 Task: Send email   from  to Email0001 with a subject Subject0001 and add a message Message0001
Action: Mouse moved to (596, 28)
Screenshot: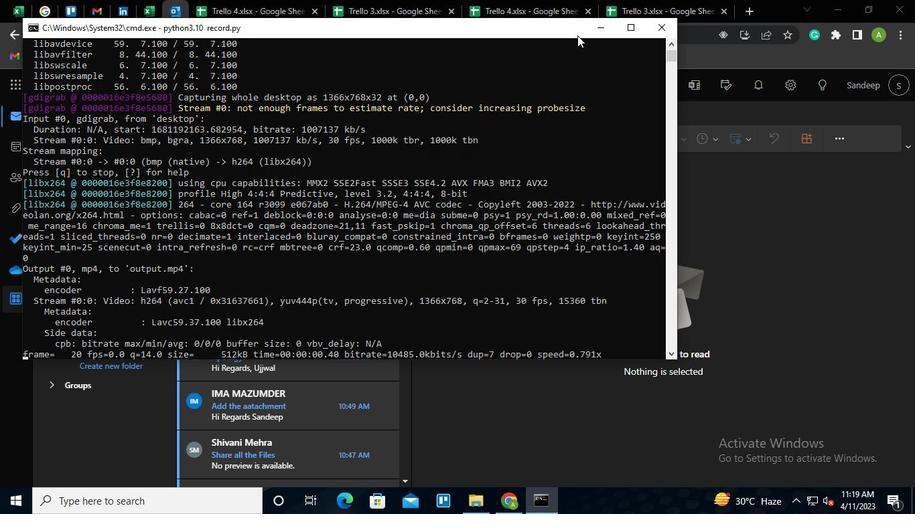 
Action: Mouse pressed left at (596, 28)
Screenshot: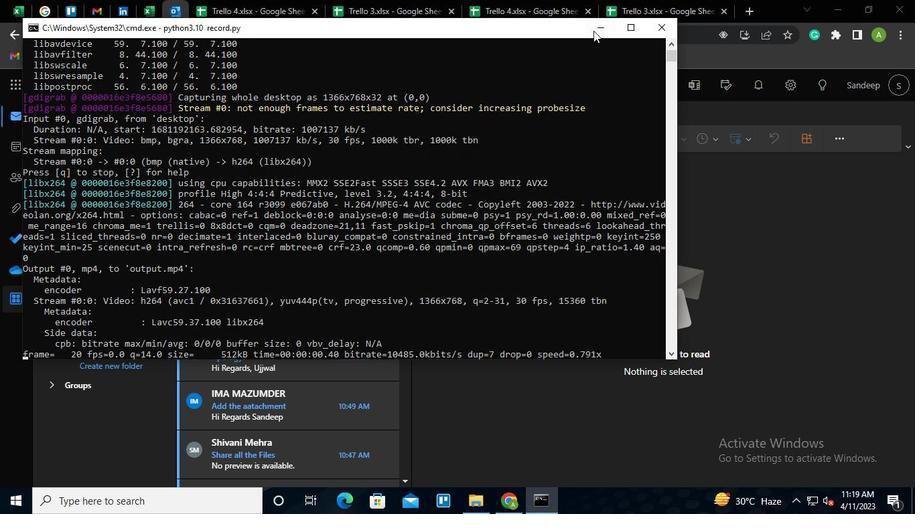 
Action: Mouse moved to (88, 142)
Screenshot: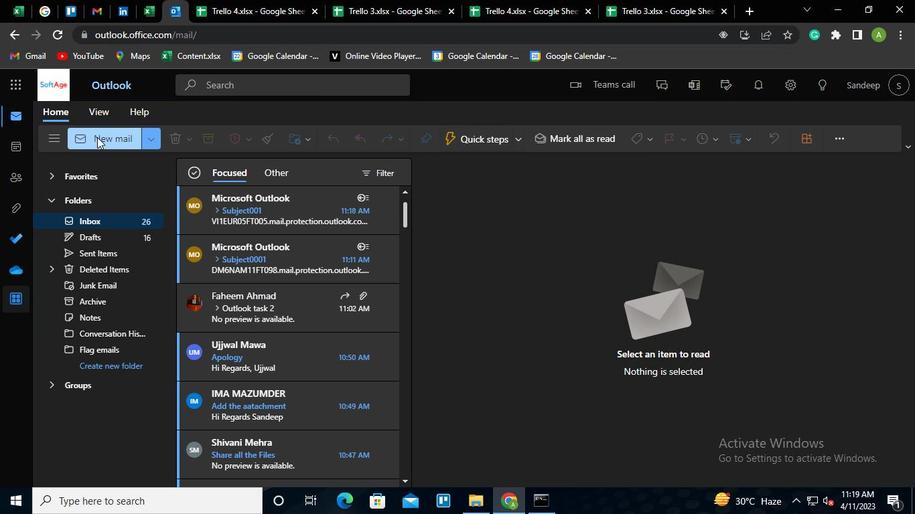 
Action: Mouse pressed left at (88, 142)
Screenshot: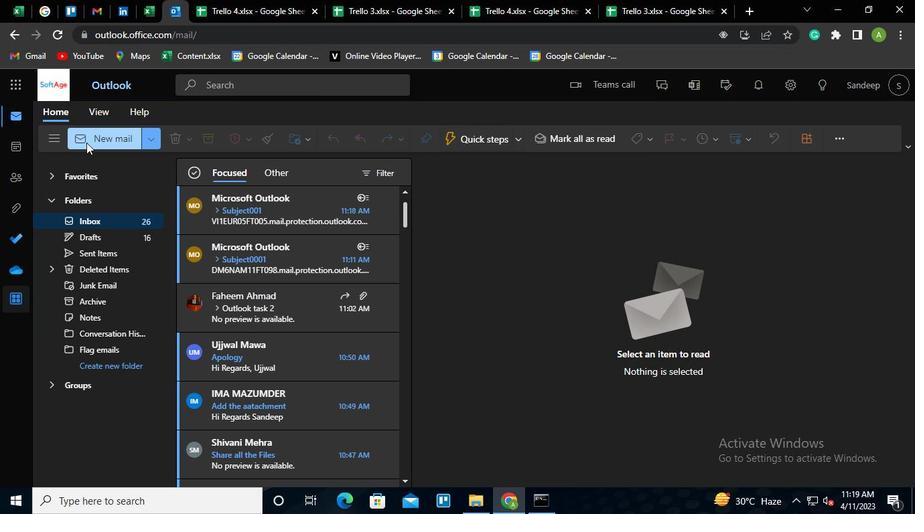 
Action: Mouse moved to (529, 215)
Screenshot: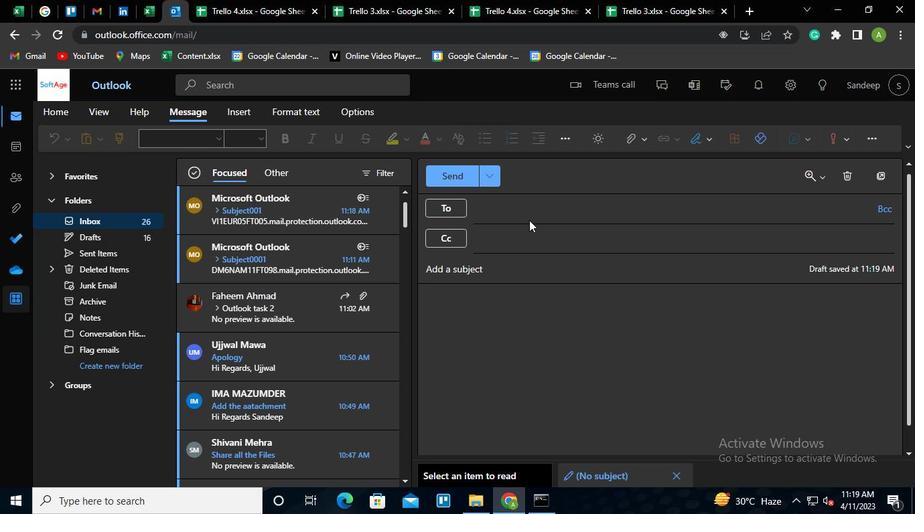 
Action: Mouse pressed left at (529, 215)
Screenshot: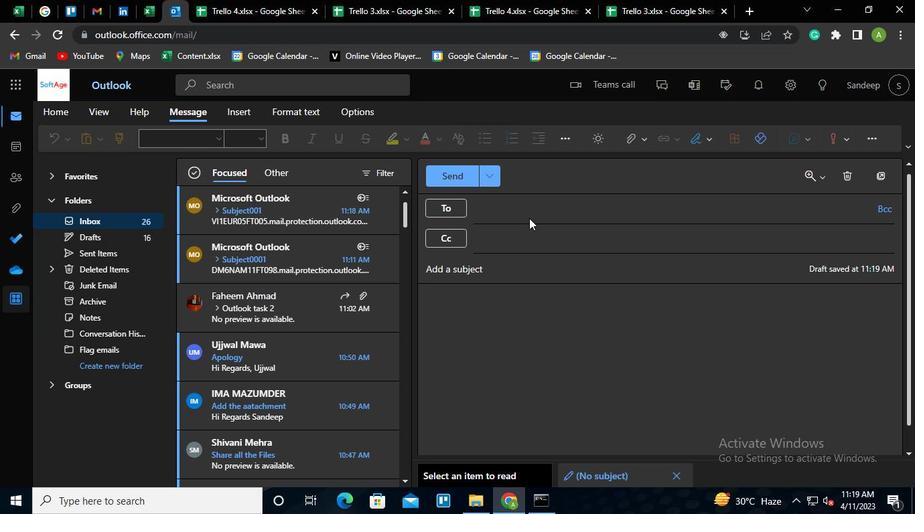 
Action: Mouse moved to (431, 174)
Screenshot: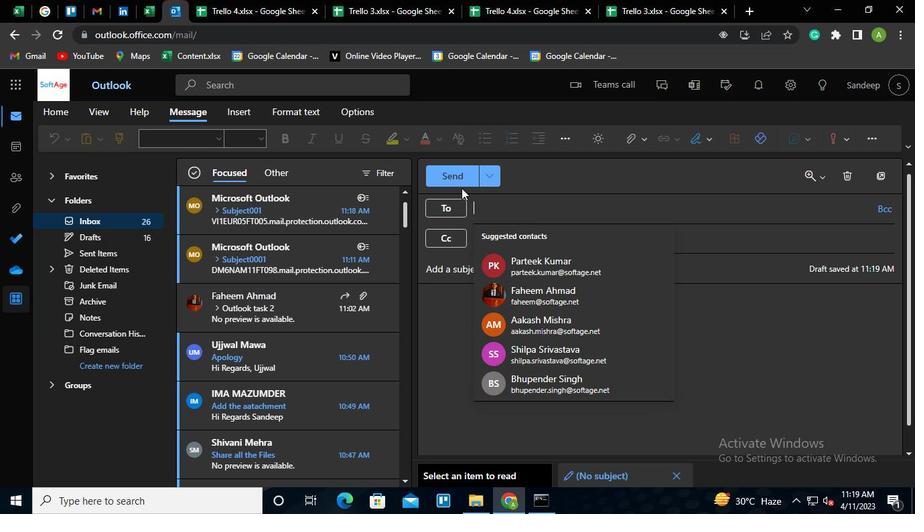 
Action: Keyboard Key.shift
Screenshot: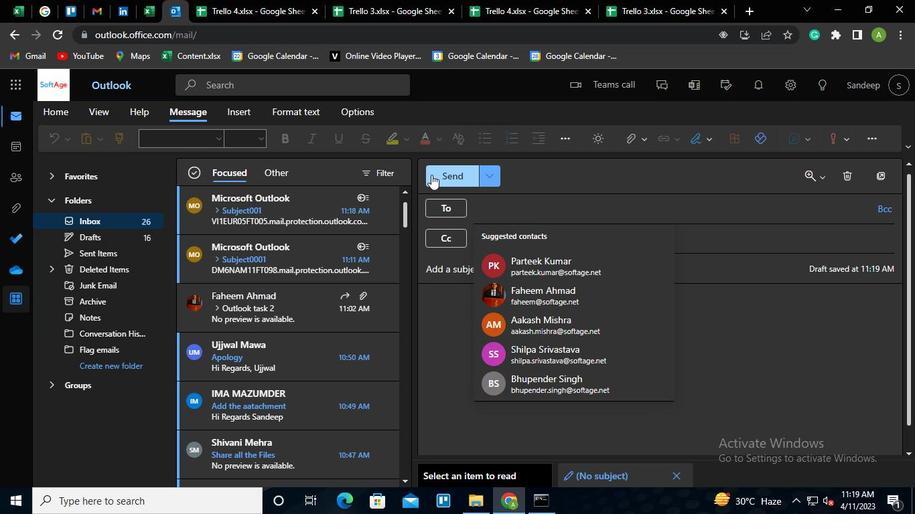 
Action: Keyboard E
Screenshot: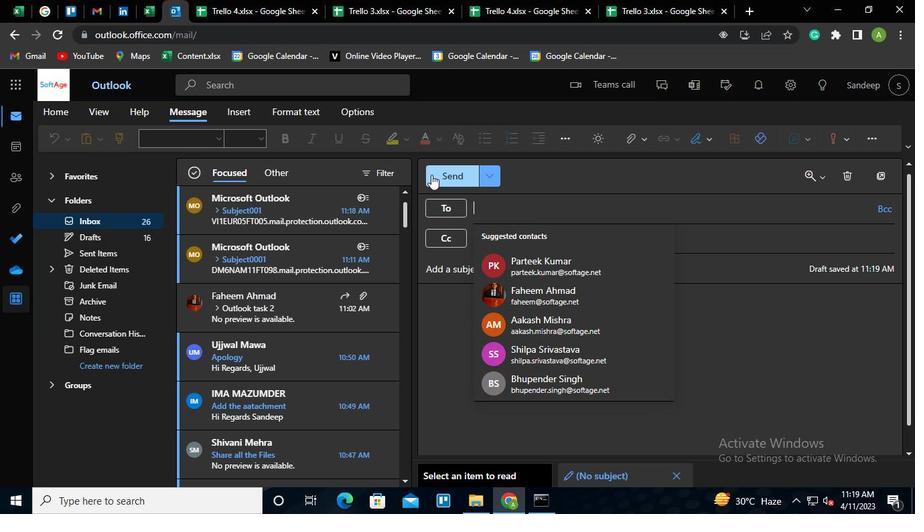 
Action: Keyboard m
Screenshot: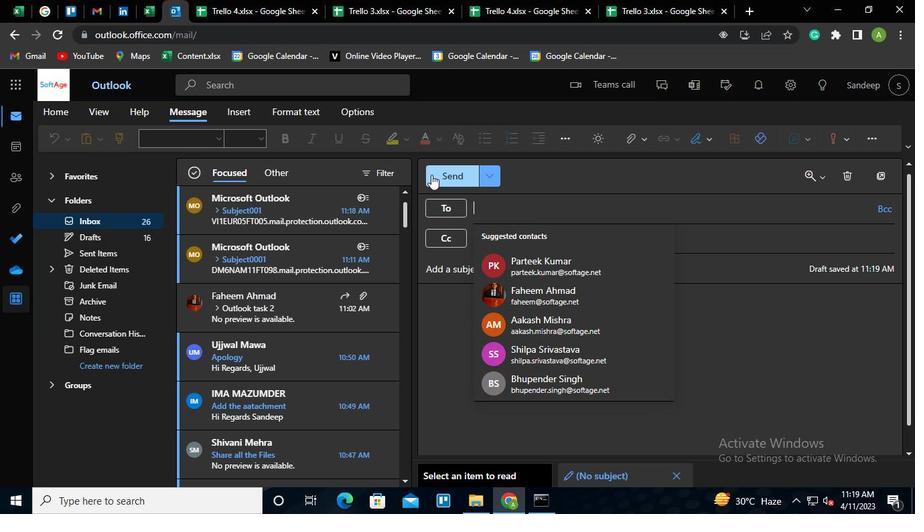 
Action: Keyboard a
Screenshot: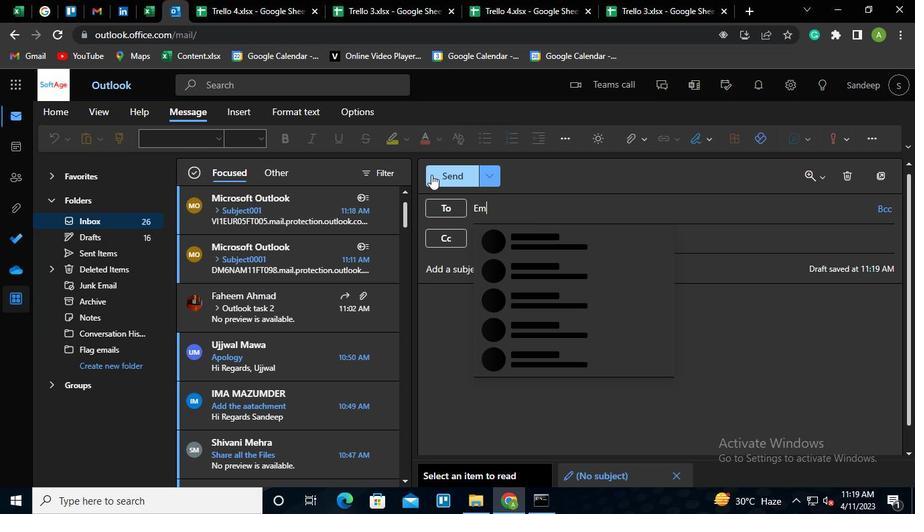 
Action: Keyboard i
Screenshot: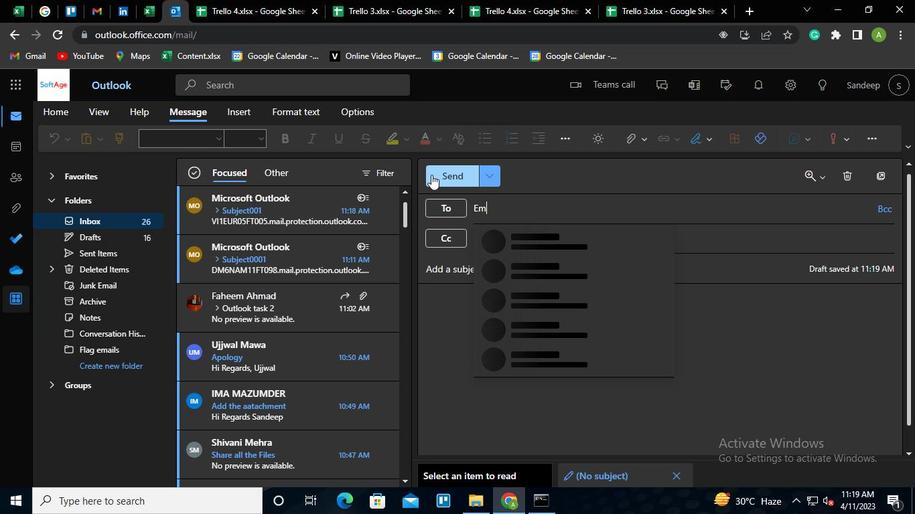 
Action: Keyboard Key.enter
Screenshot: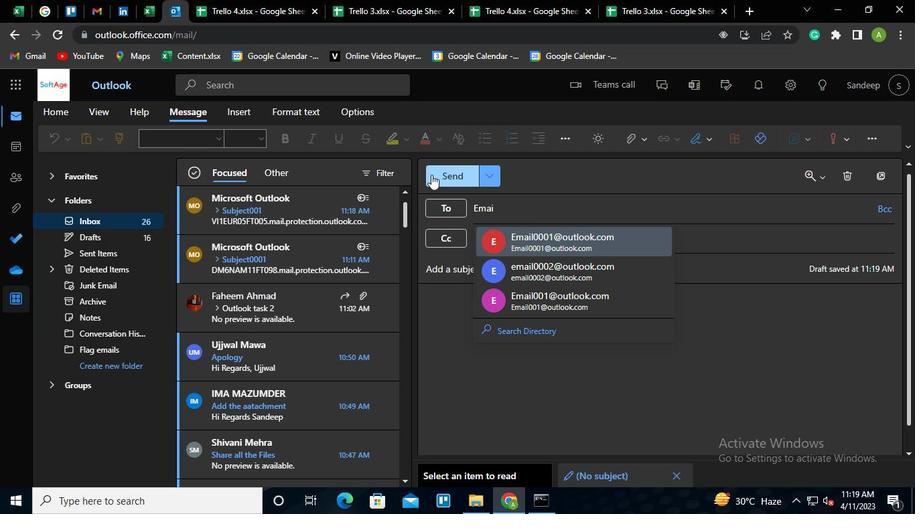 
Action: Mouse moved to (511, 270)
Screenshot: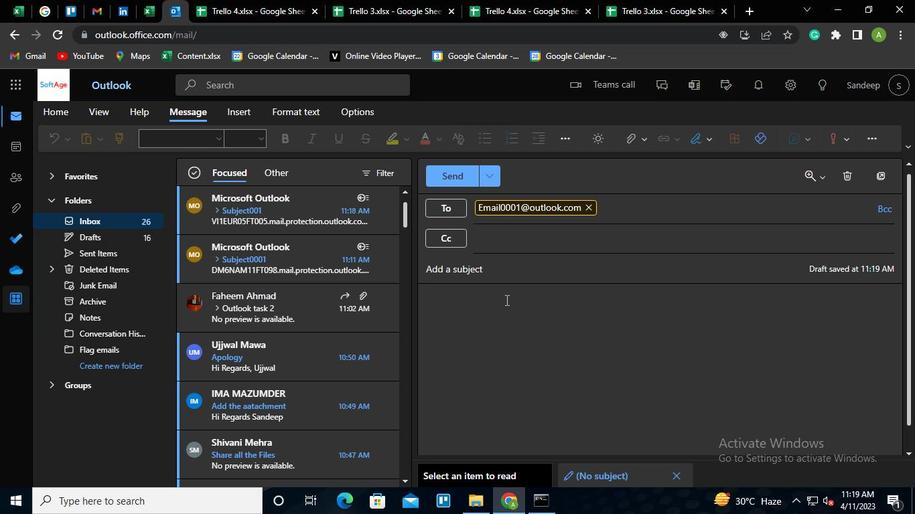
Action: Mouse pressed left at (511, 270)
Screenshot: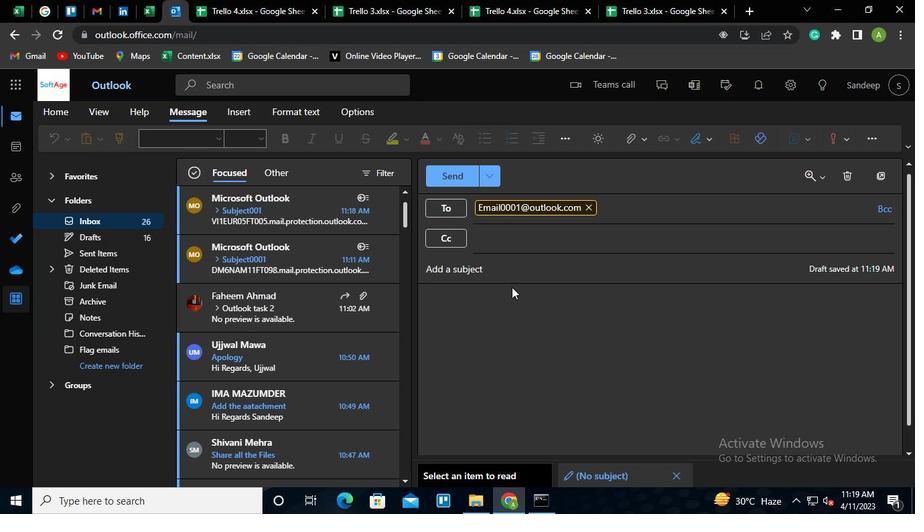 
Action: Keyboard Key.shift
Screenshot: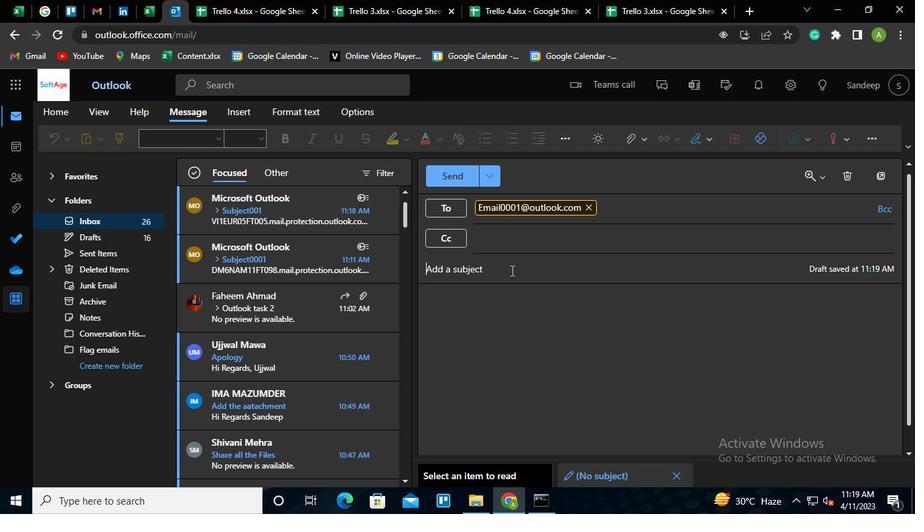 
Action: Keyboard S
Screenshot: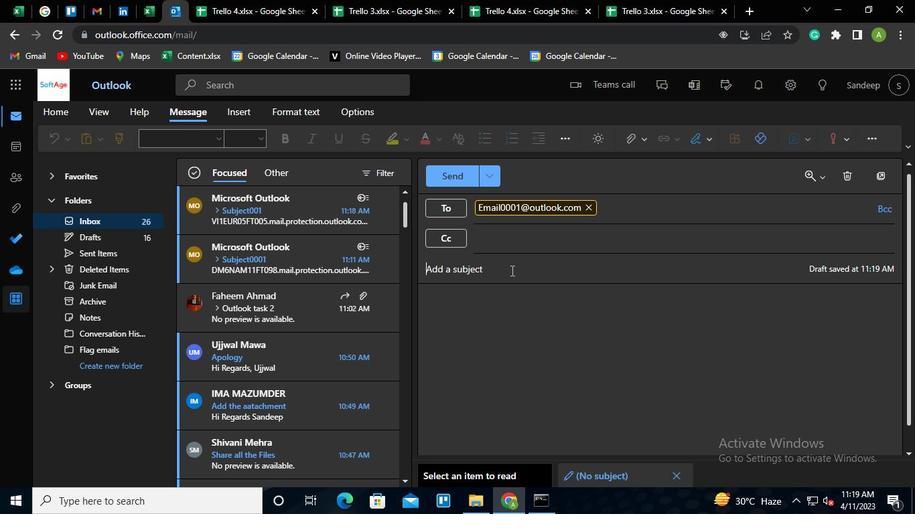 
Action: Keyboard u
Screenshot: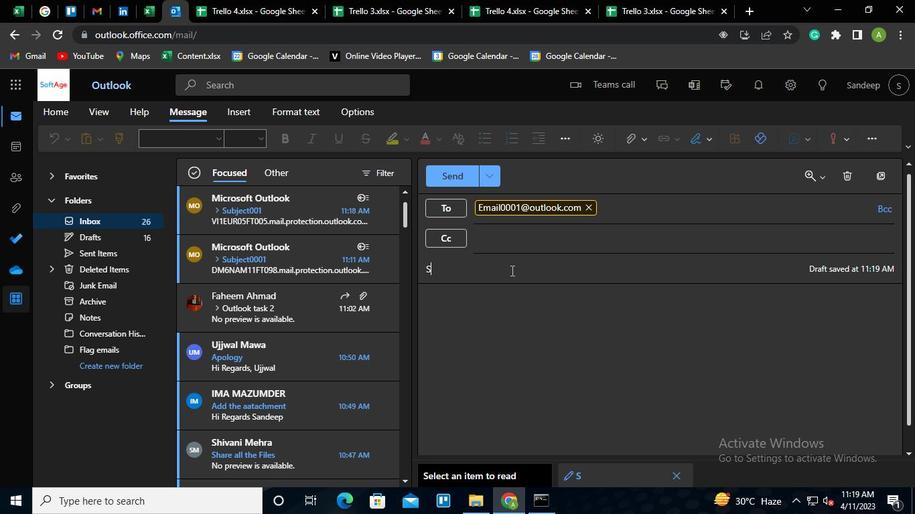 
Action: Keyboard b
Screenshot: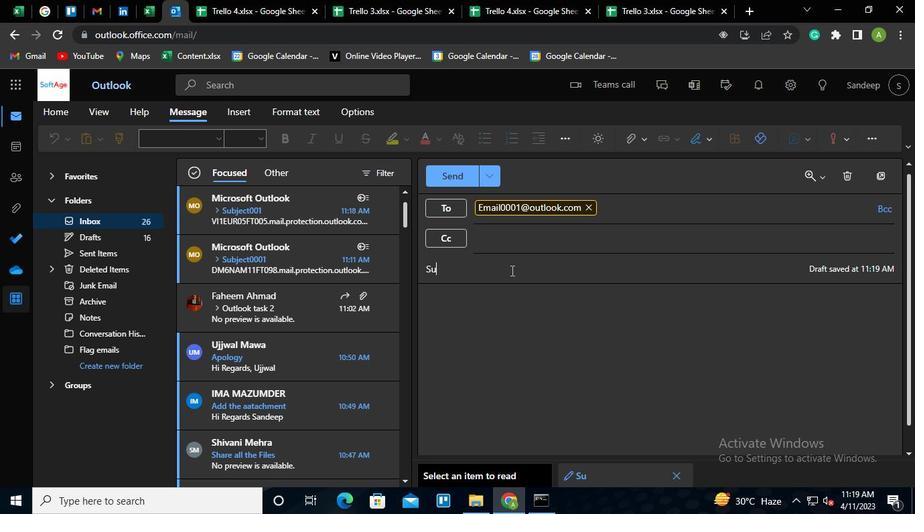 
Action: Keyboard l
Screenshot: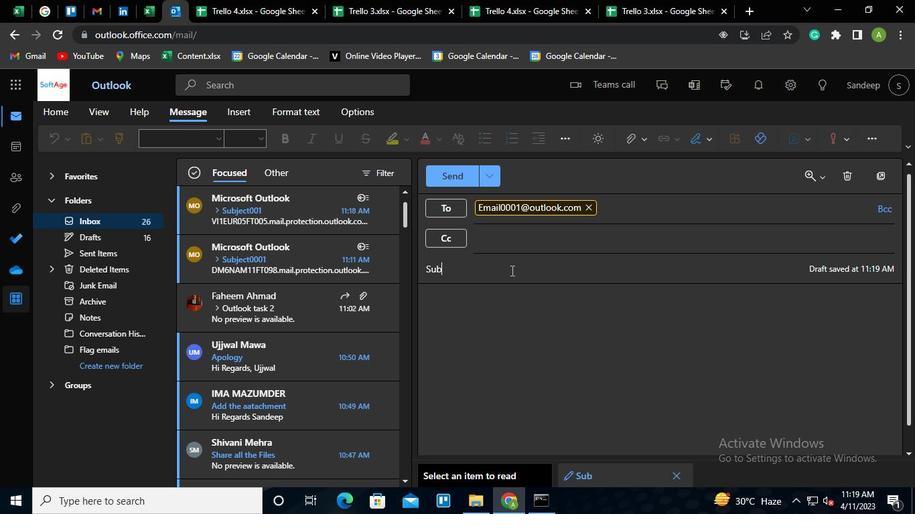 
Action: Keyboard Key.backspace
Screenshot: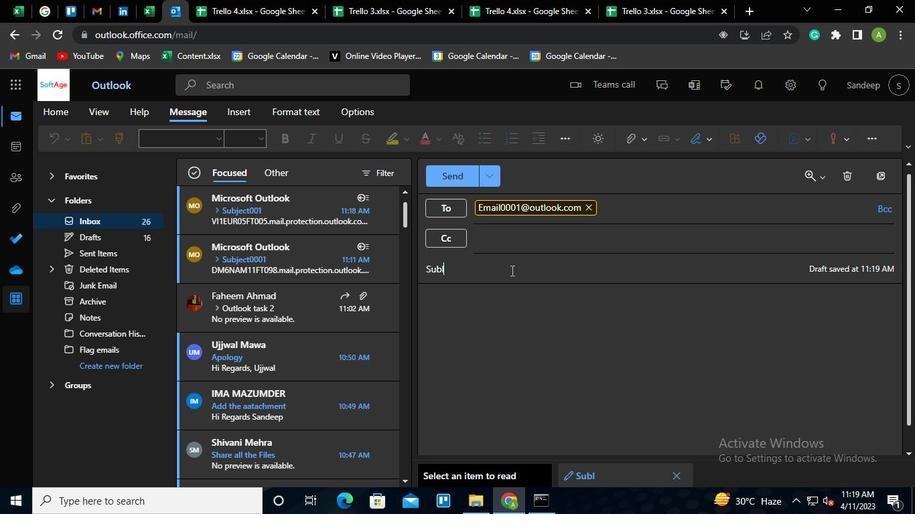
Action: Keyboard j
Screenshot: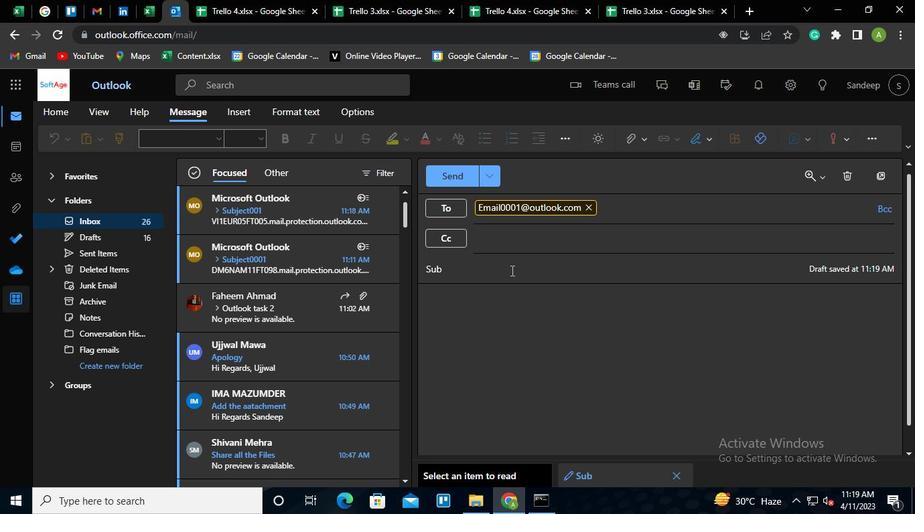 
Action: Keyboard e
Screenshot: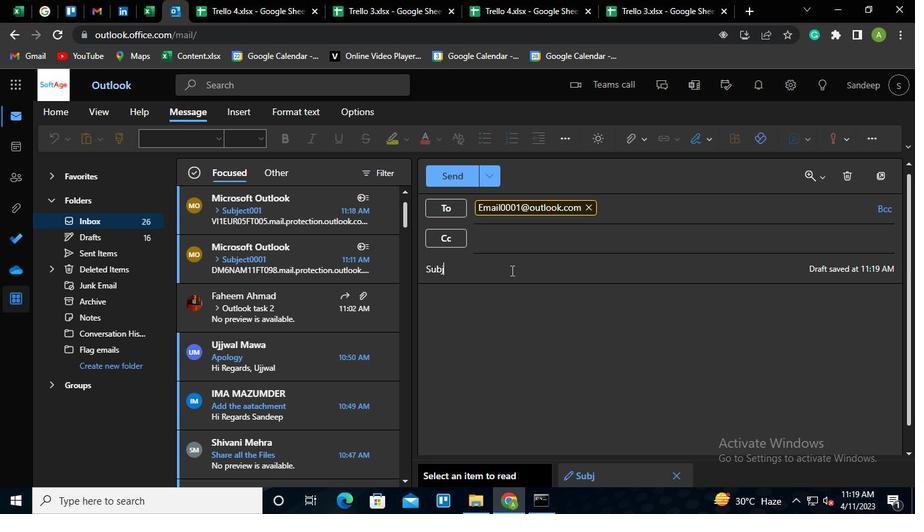 
Action: Keyboard c
Screenshot: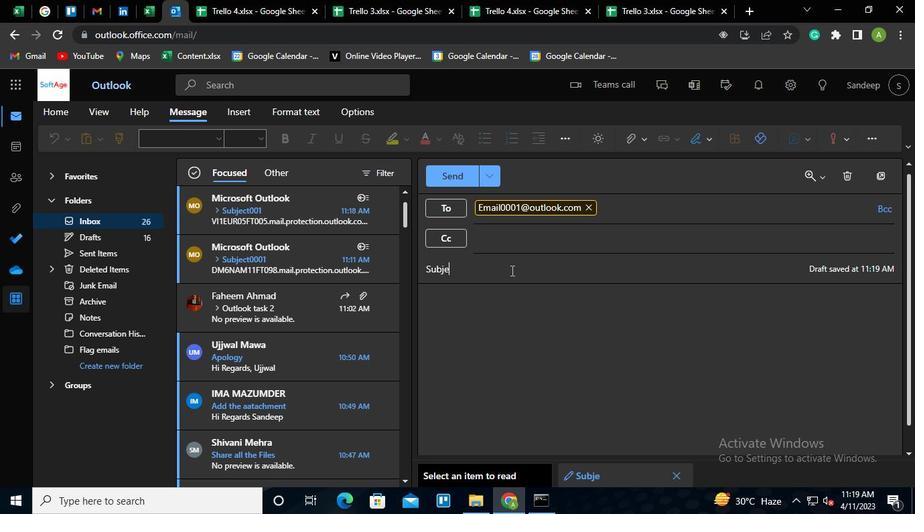 
Action: Keyboard t
Screenshot: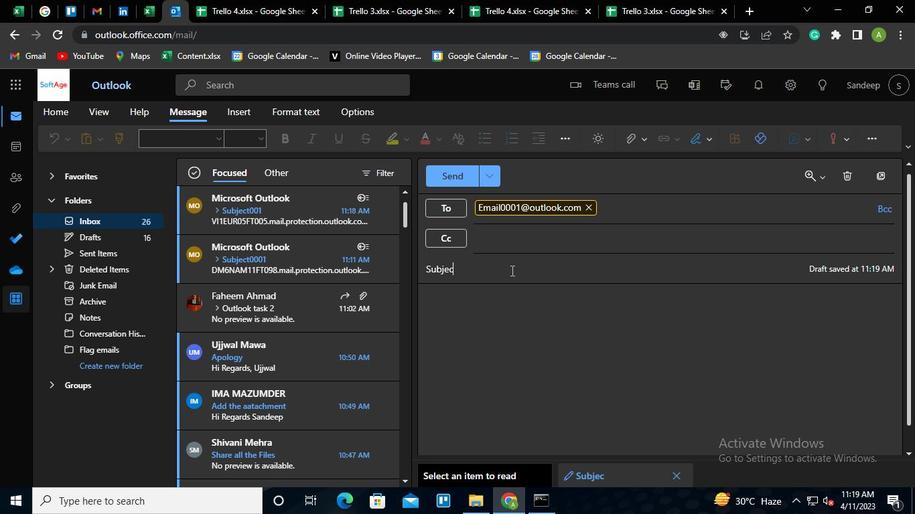 
Action: Keyboard <96>
Screenshot: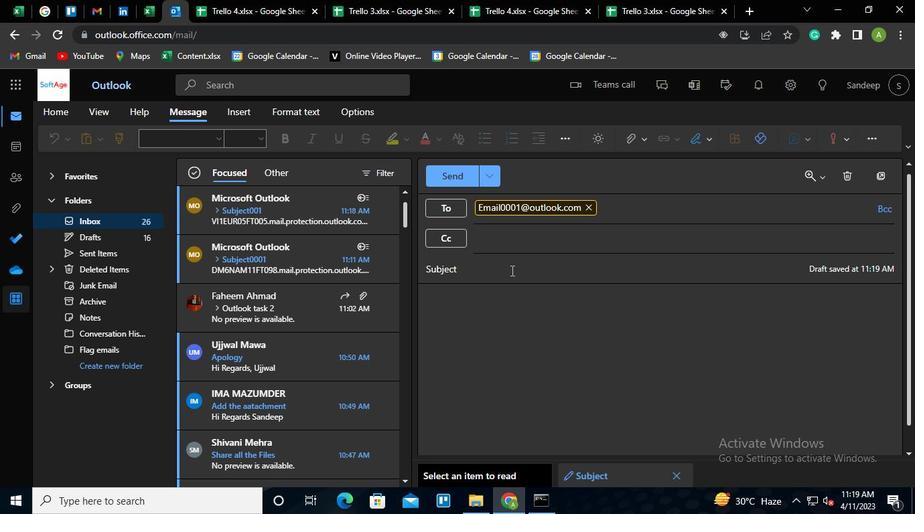 
Action: Keyboard <96>
Screenshot: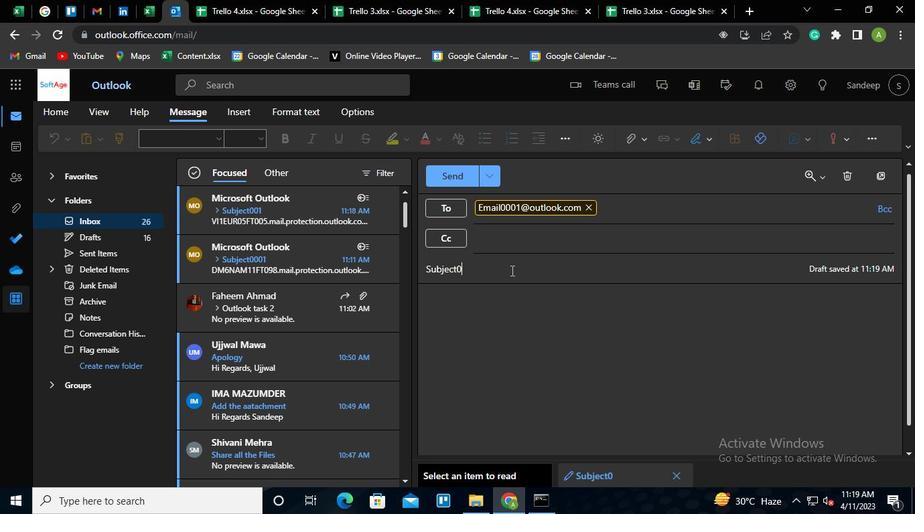
Action: Keyboard <97>
Screenshot: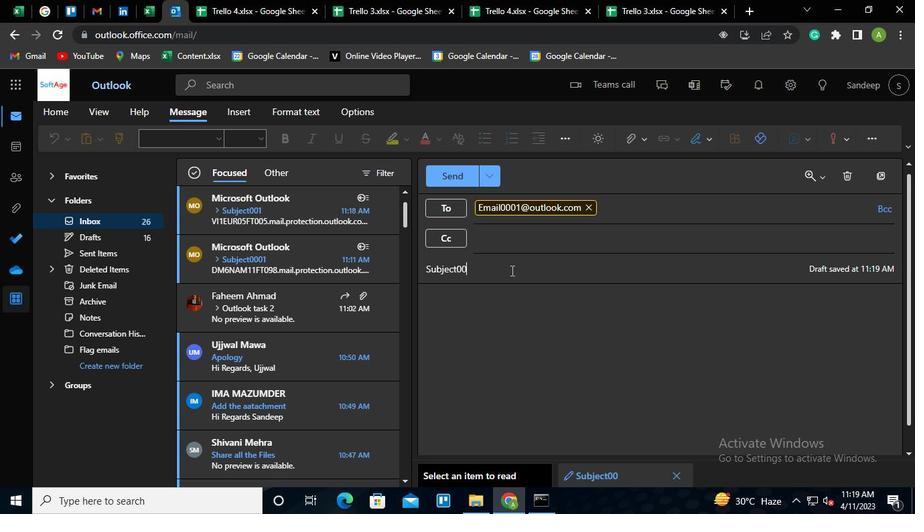 
Action: Keyboard Key.tab
Screenshot: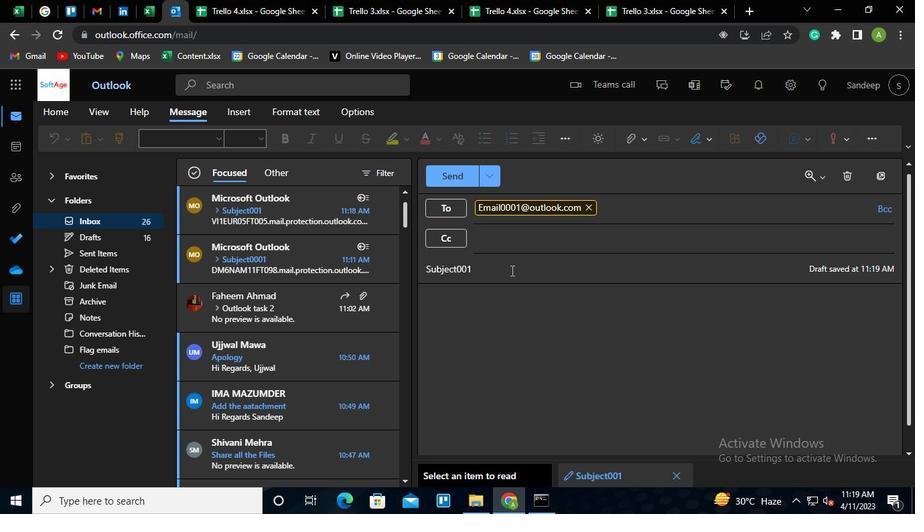 
Action: Keyboard Key.shift
Screenshot: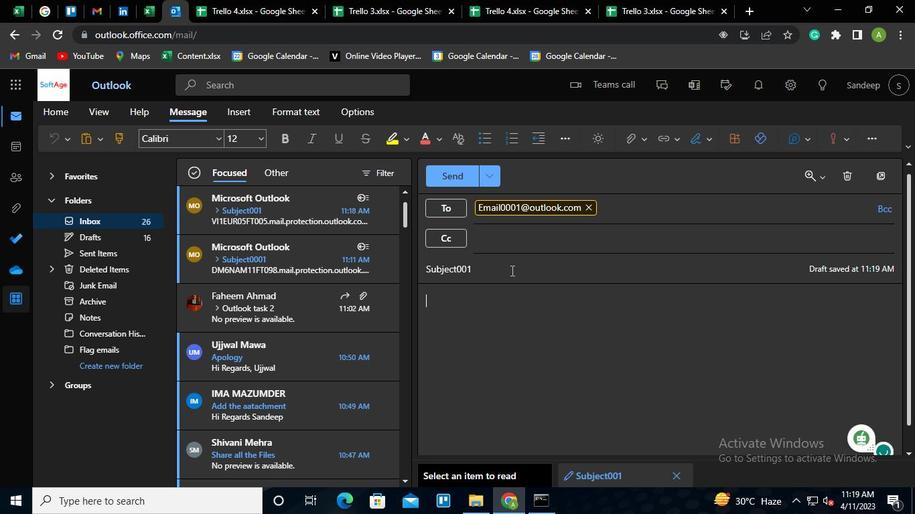 
Action: Keyboard M
Screenshot: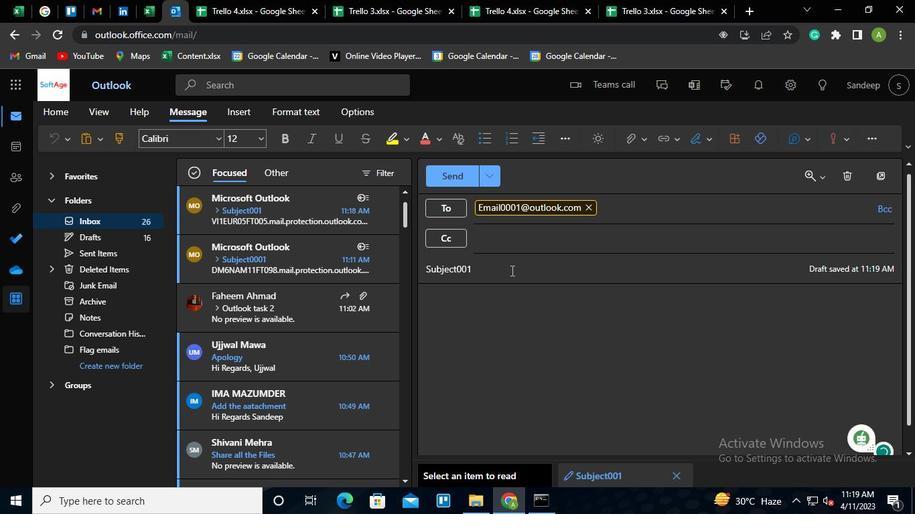 
Action: Keyboard e
Screenshot: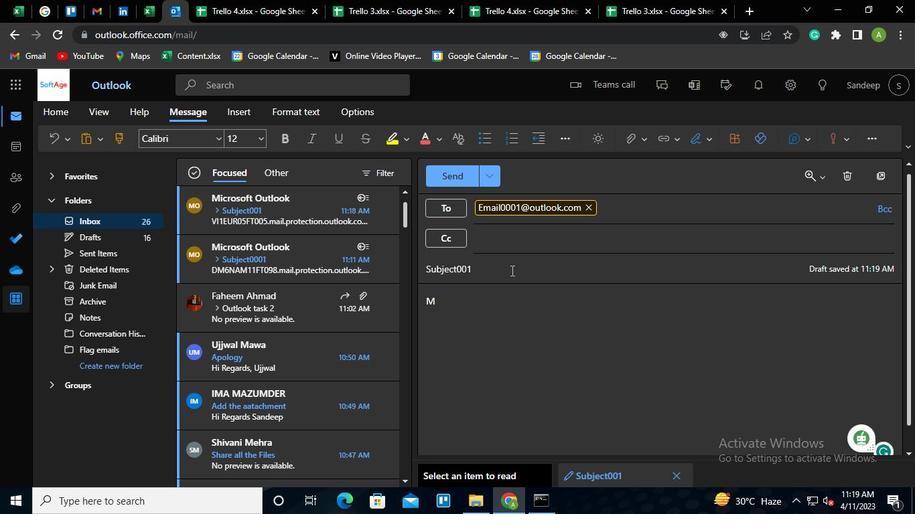 
Action: Keyboard s
Screenshot: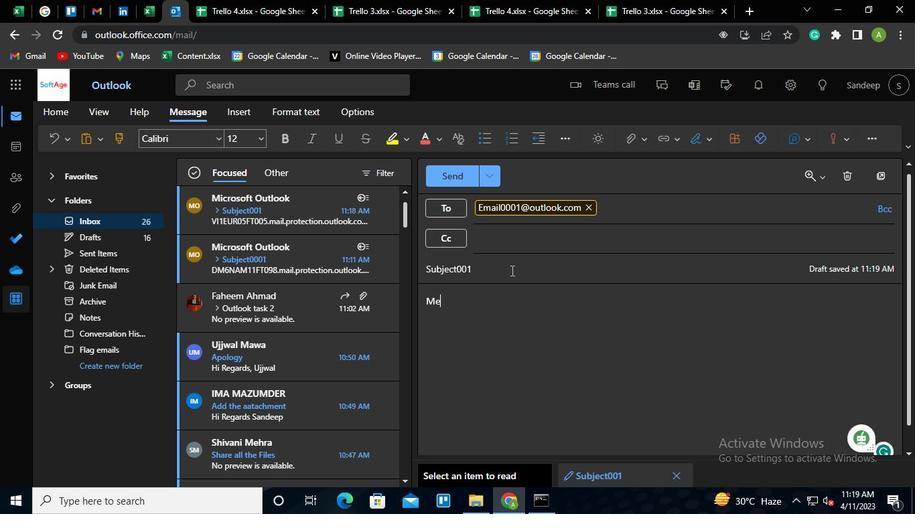 
Action: Keyboard s
Screenshot: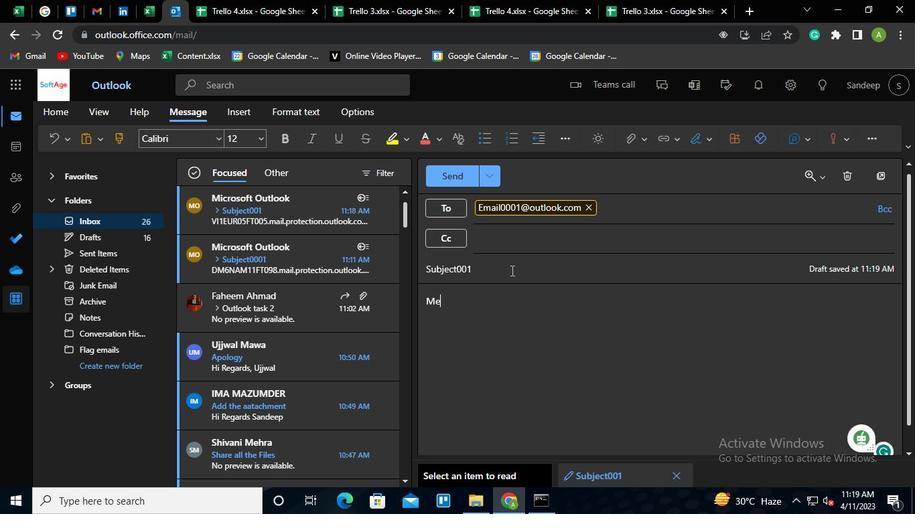 
Action: Keyboard a
Screenshot: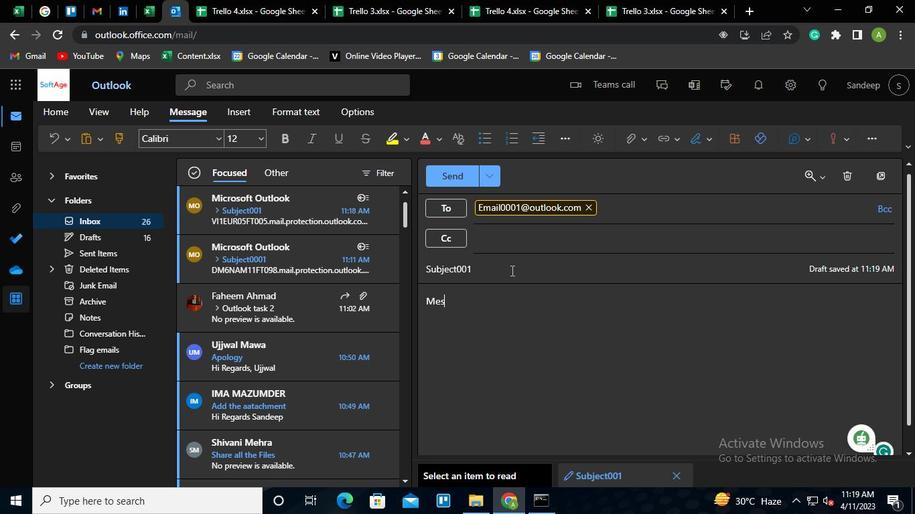 
Action: Keyboard g
Screenshot: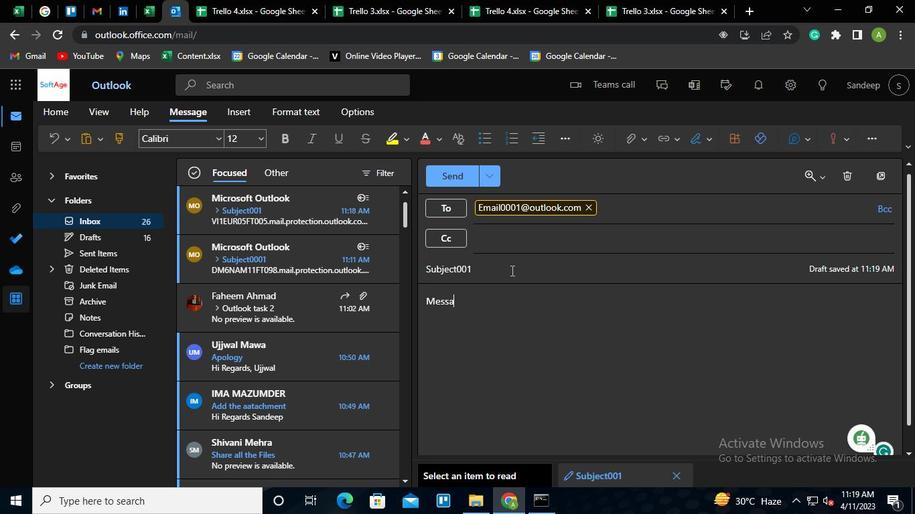 
Action: Keyboard e
Screenshot: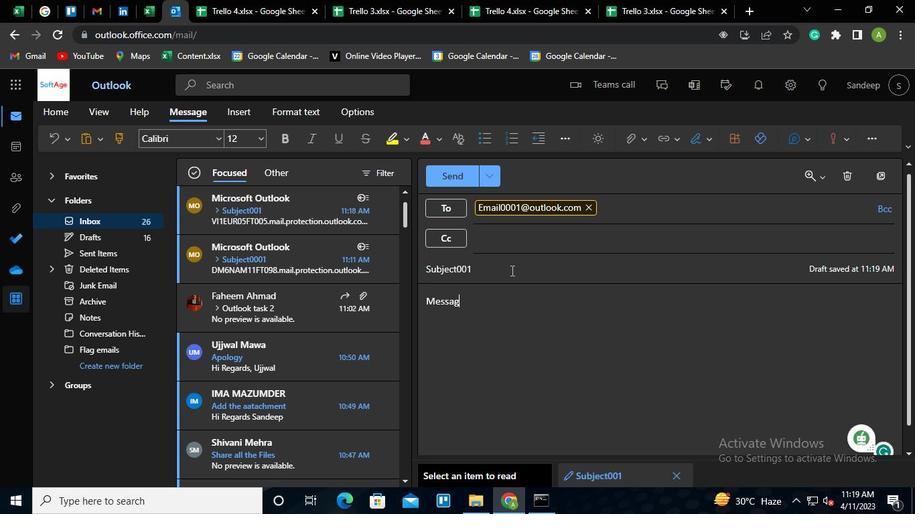 
Action: Keyboard <96>
Screenshot: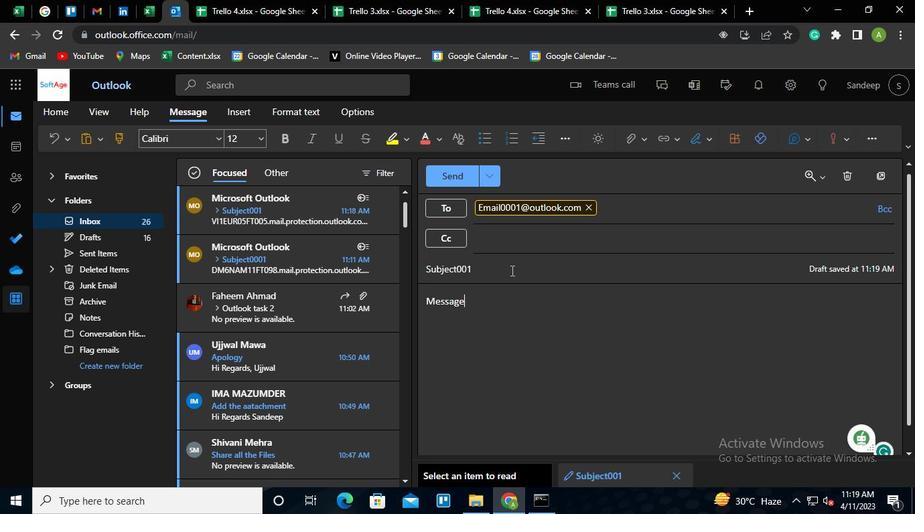 
Action: Keyboard <96>
Screenshot: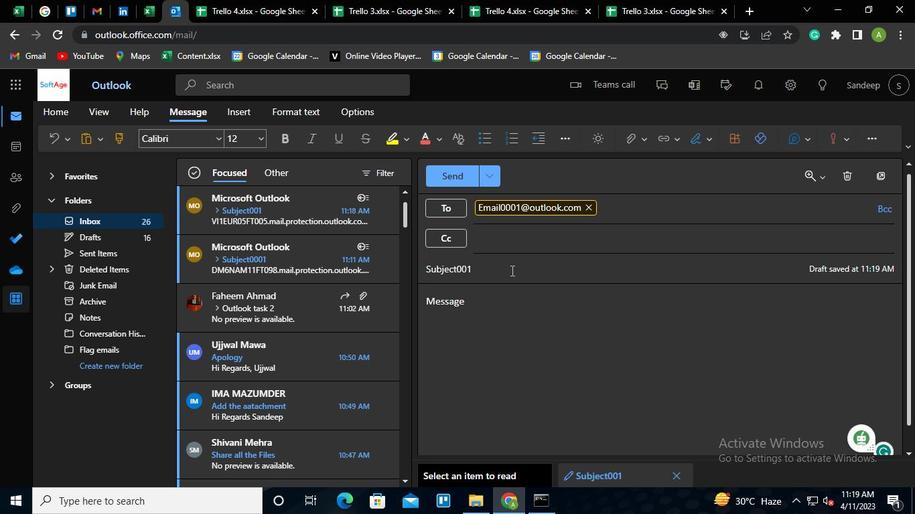 
Action: Keyboard <97>
Screenshot: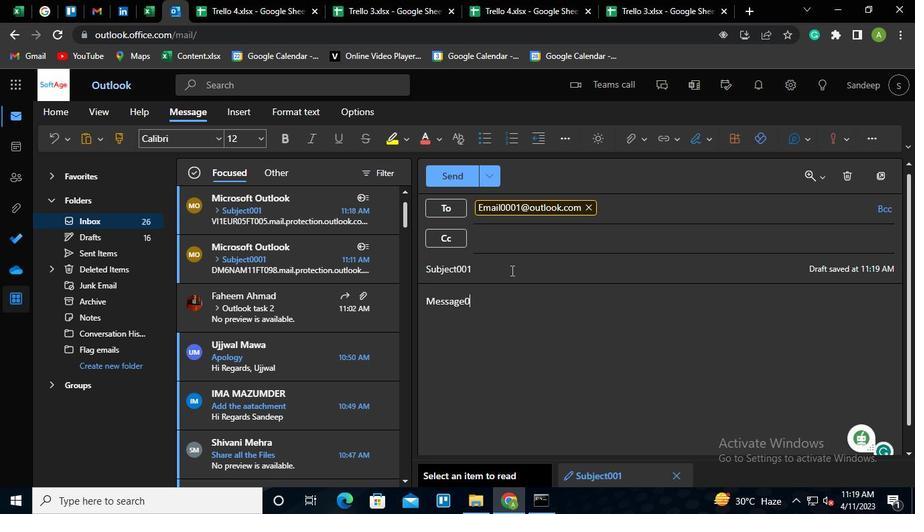 
Action: Mouse moved to (468, 174)
Screenshot: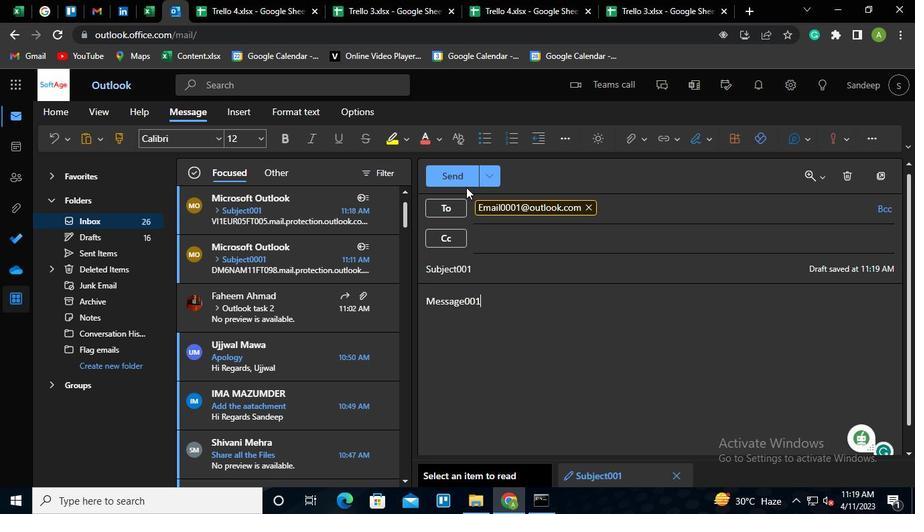 
Action: Mouse pressed left at (468, 174)
Screenshot: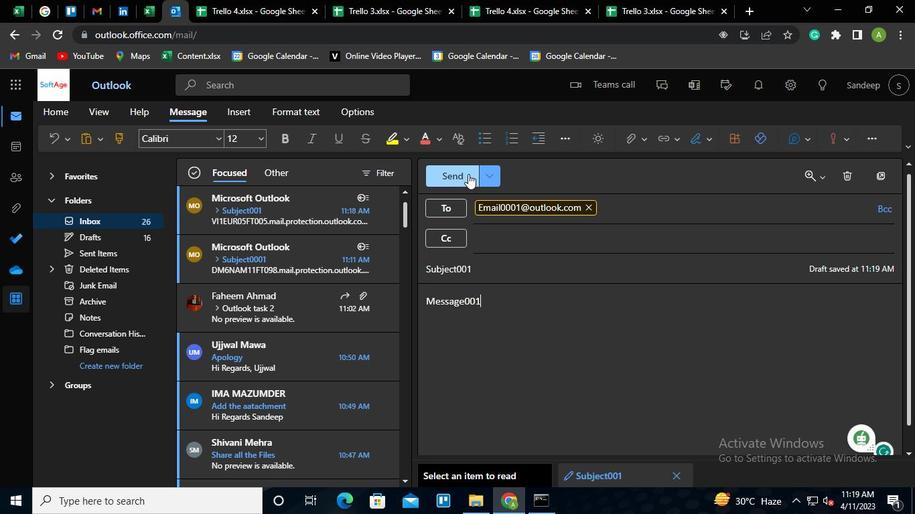 
Action: Mouse moved to (545, 503)
Screenshot: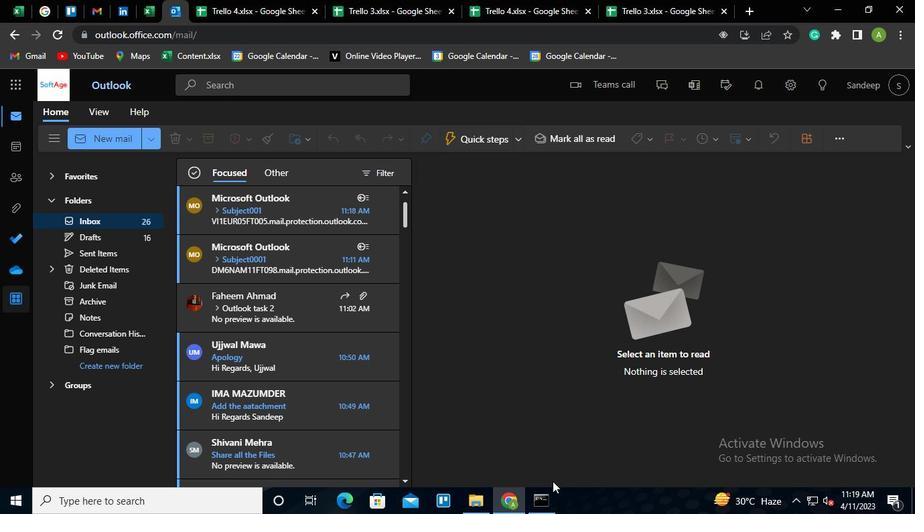 
Action: Mouse pressed left at (545, 503)
Screenshot: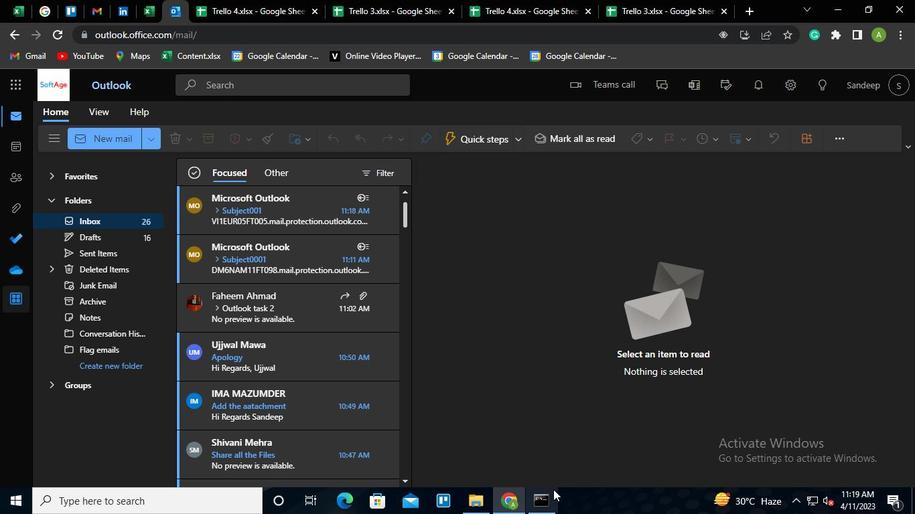 
Action: Mouse moved to (664, 27)
Screenshot: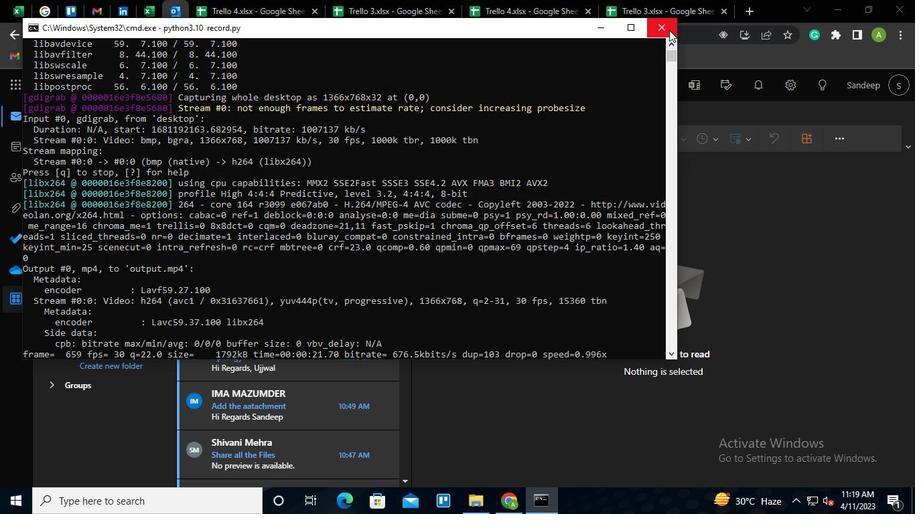 
Action: Mouse pressed left at (664, 27)
Screenshot: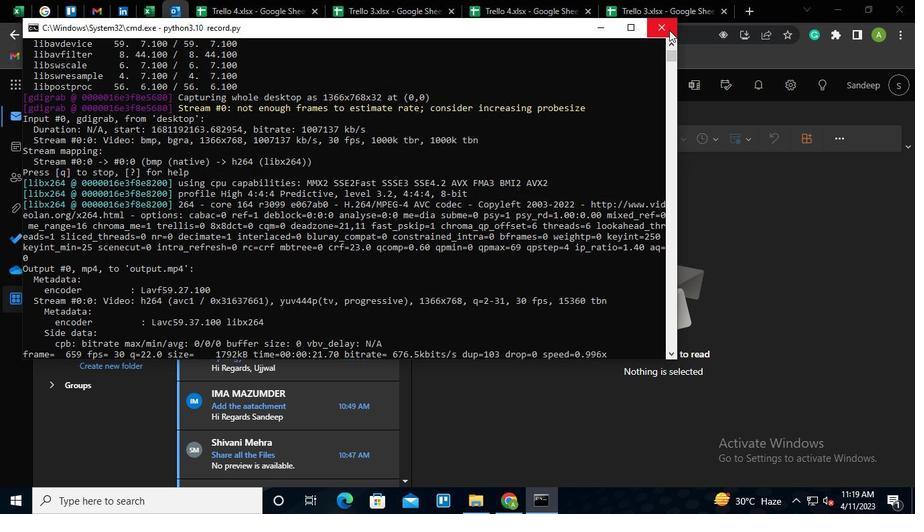 
Action: Mouse moved to (662, 29)
Screenshot: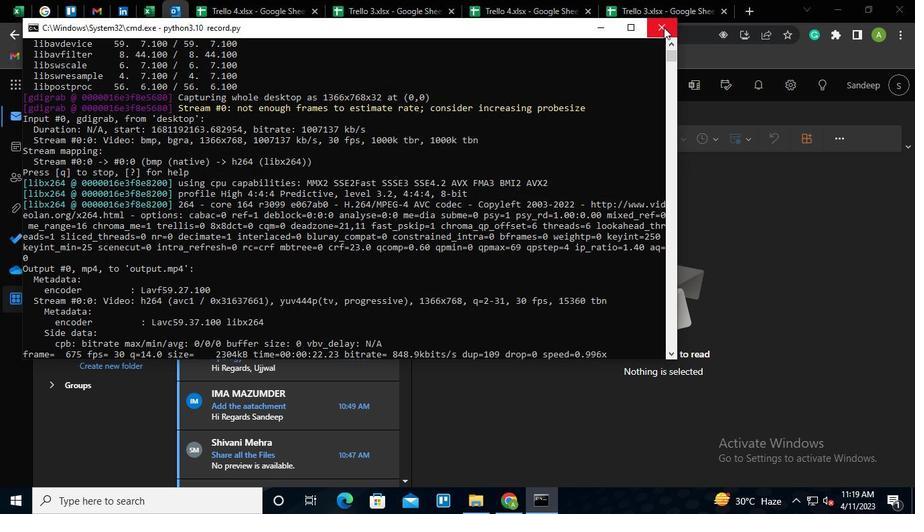 
